 Task: Select a due date automation when advanced on, the moment a card is due add fields with custom field "Resume" set to a date less than 1 days from now.
Action: Mouse moved to (1118, 83)
Screenshot: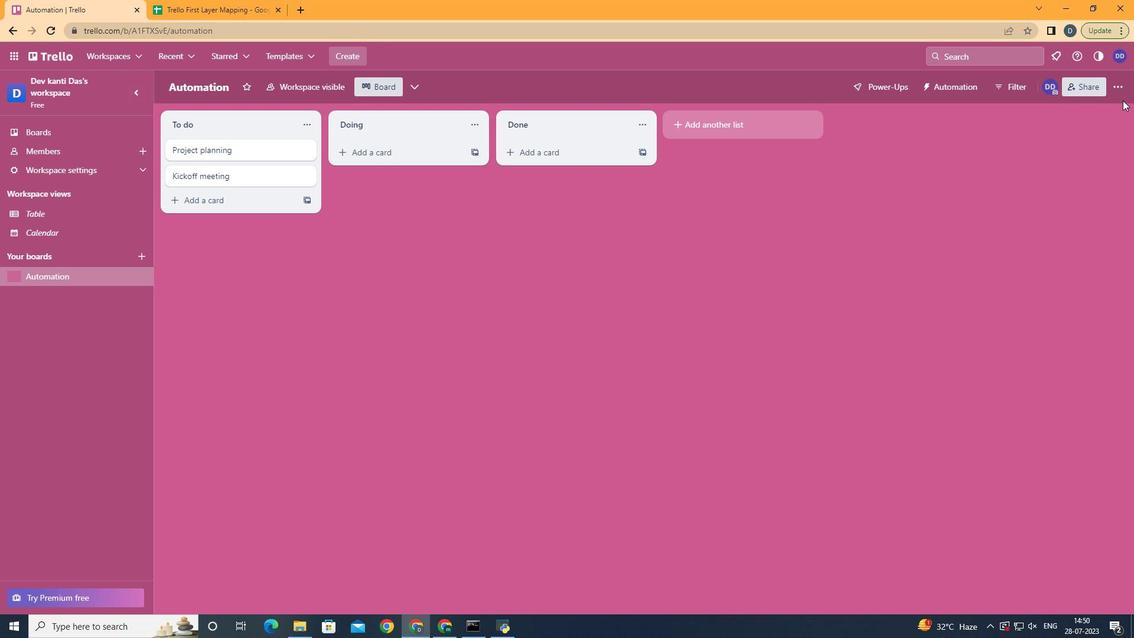 
Action: Mouse pressed left at (1118, 83)
Screenshot: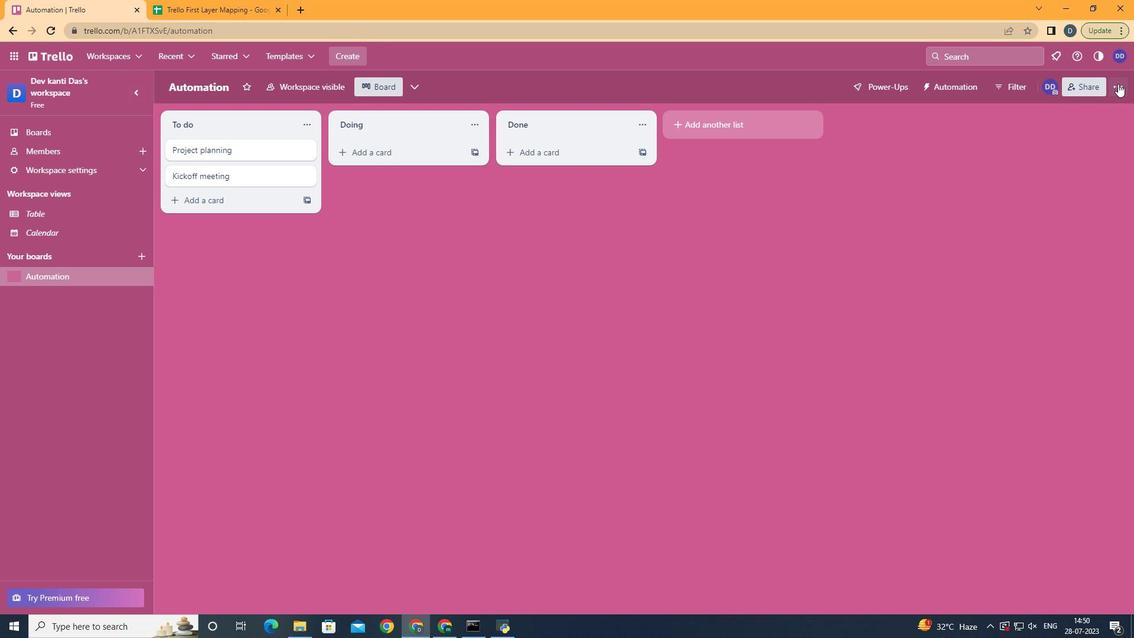 
Action: Mouse moved to (1044, 258)
Screenshot: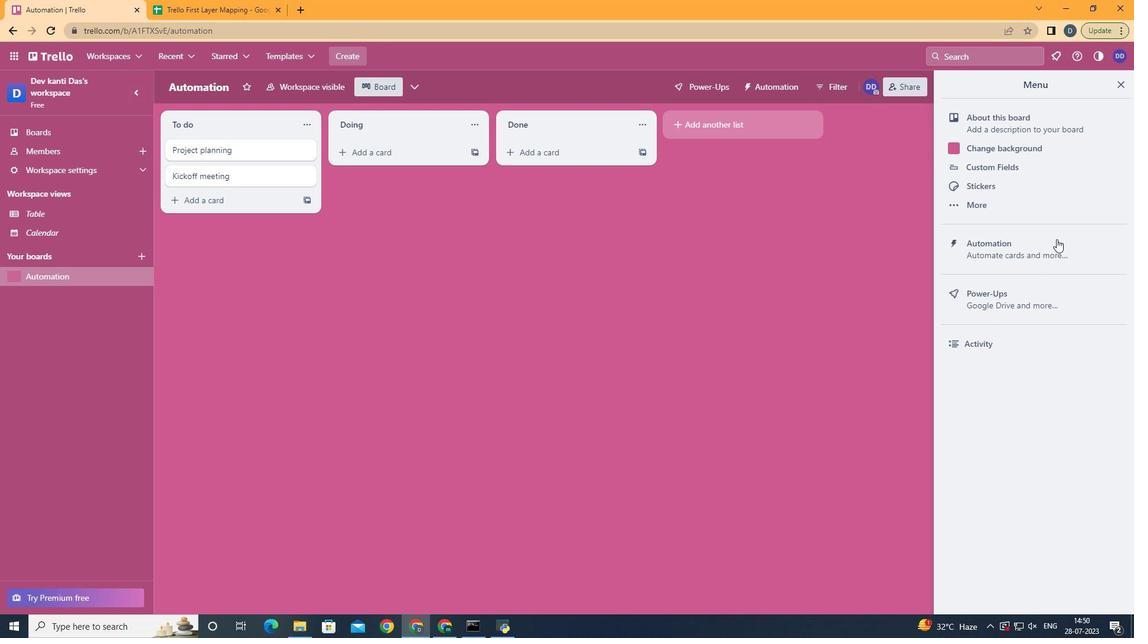 
Action: Mouse pressed left at (1044, 258)
Screenshot: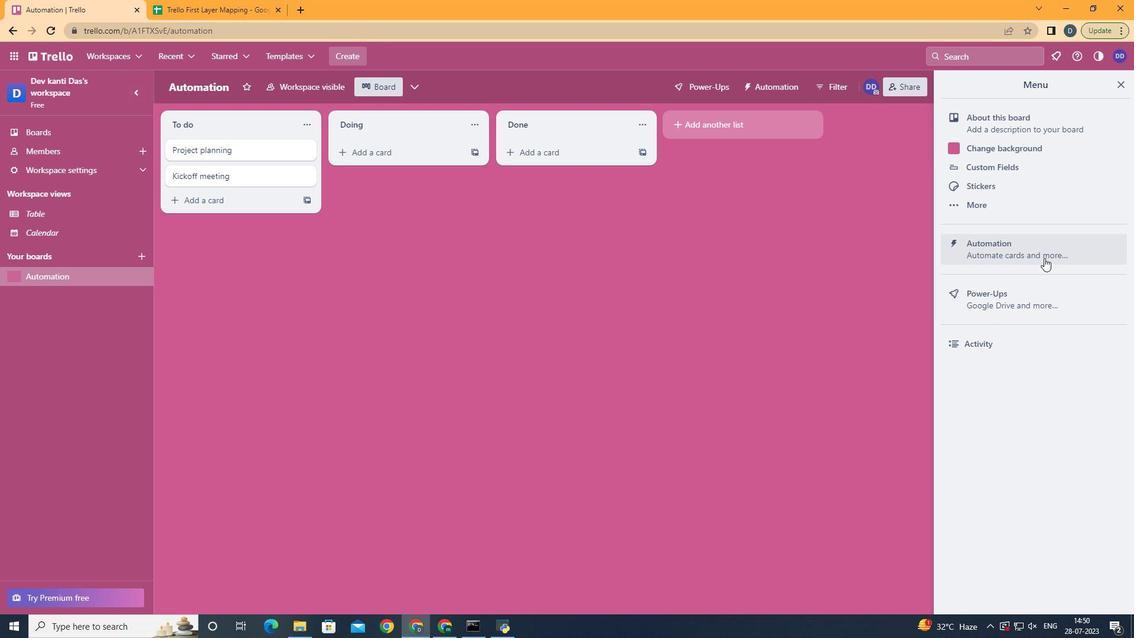 
Action: Mouse moved to (215, 236)
Screenshot: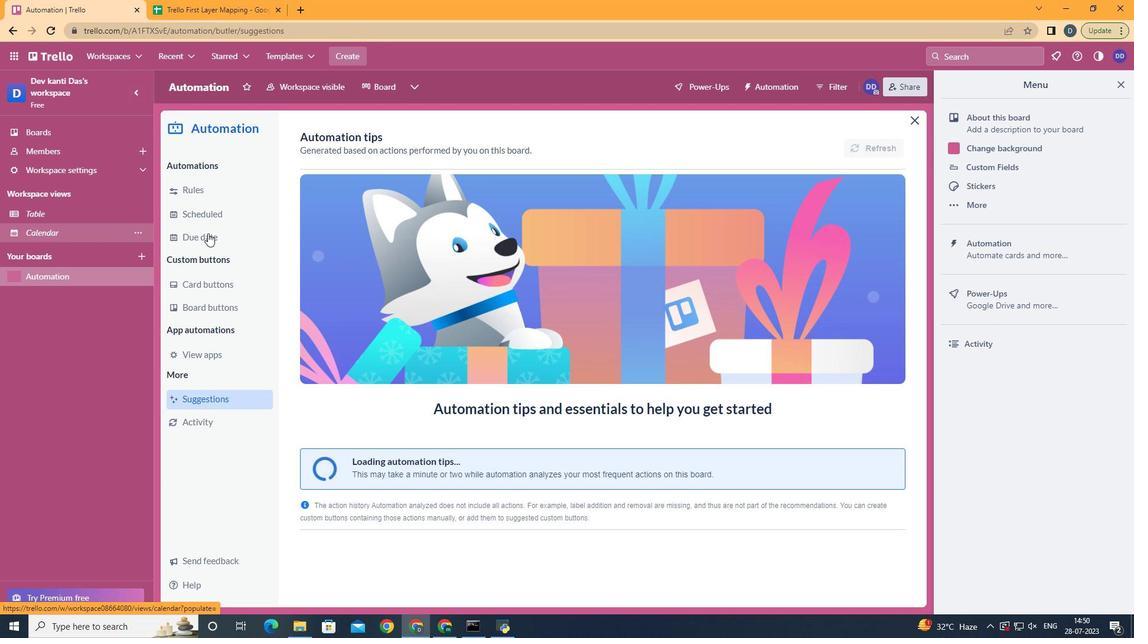 
Action: Mouse pressed left at (215, 236)
Screenshot: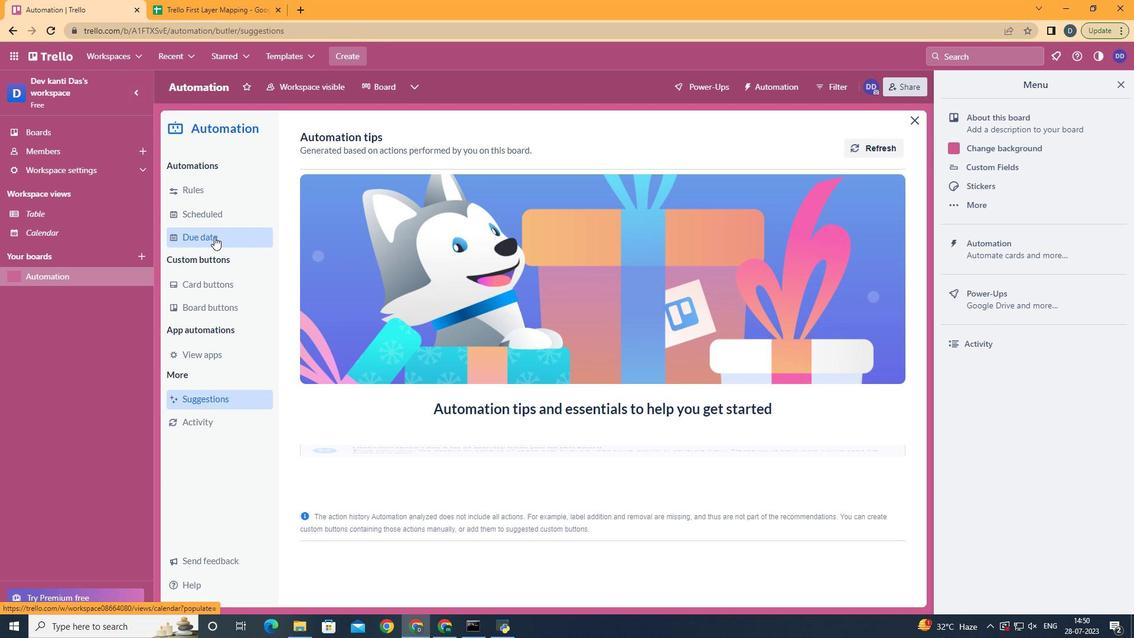 
Action: Mouse moved to (845, 132)
Screenshot: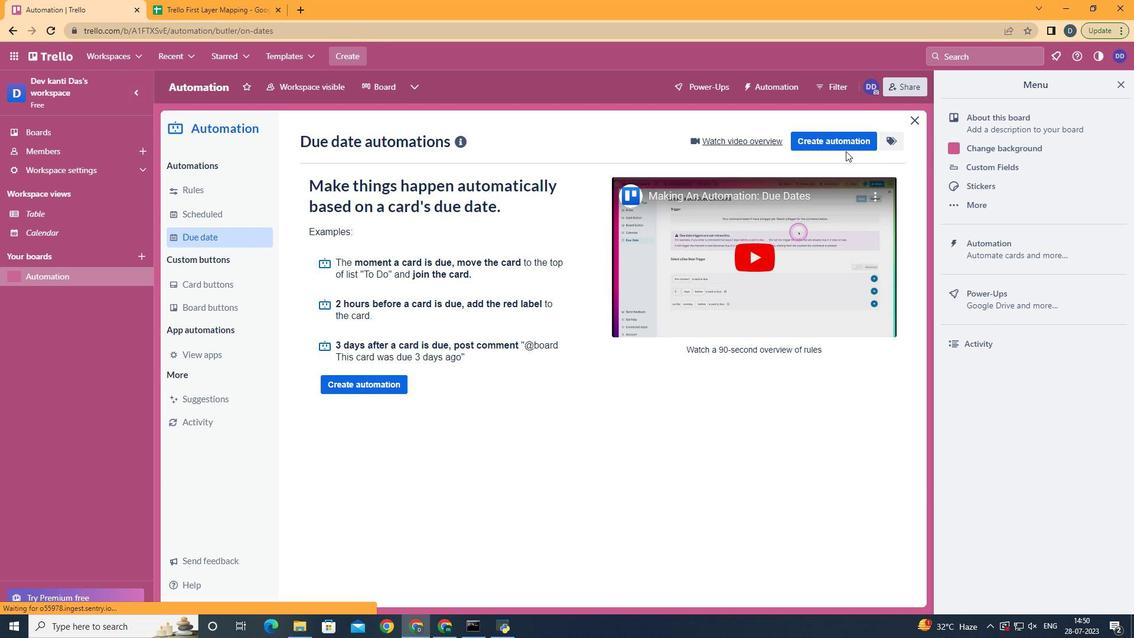 
Action: Mouse pressed left at (845, 132)
Screenshot: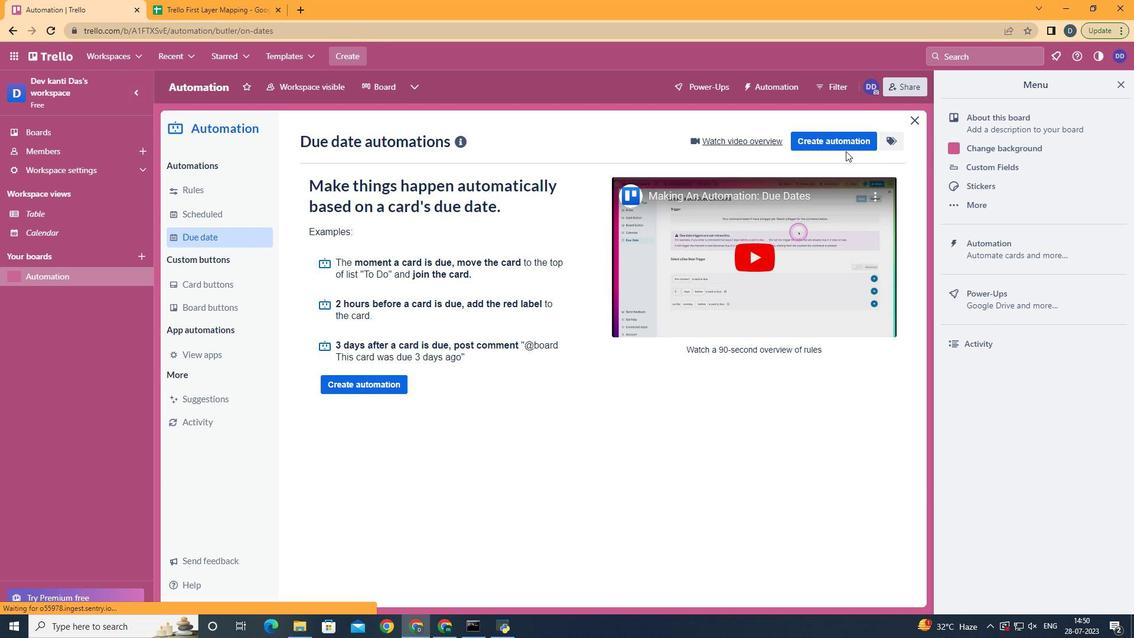 
Action: Mouse moved to (790, 248)
Screenshot: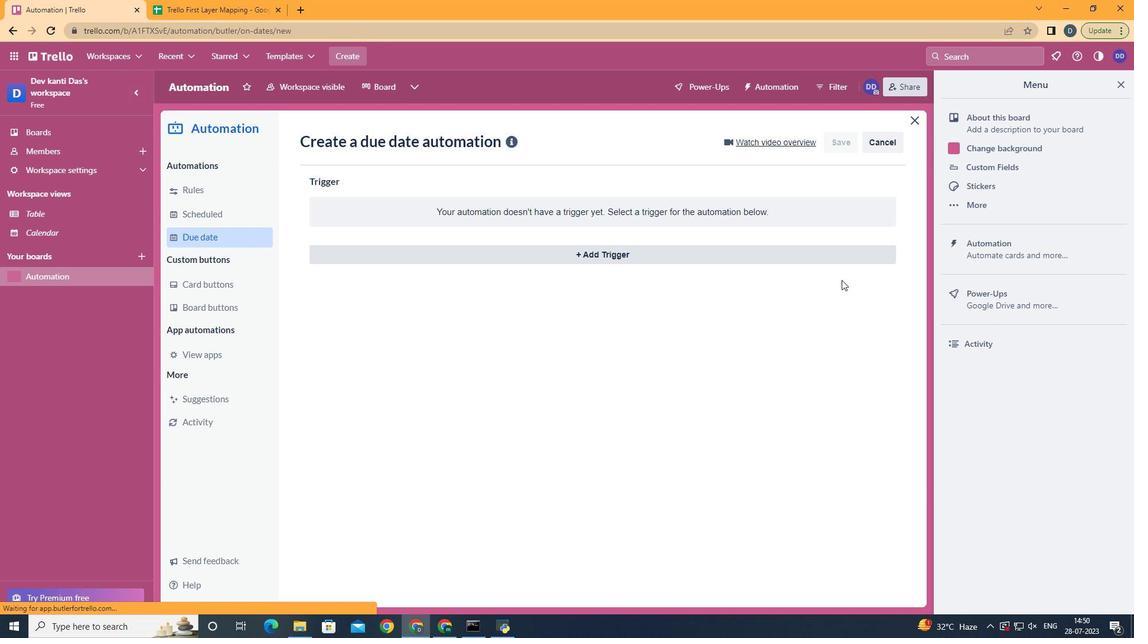 
Action: Mouse pressed left at (790, 248)
Screenshot: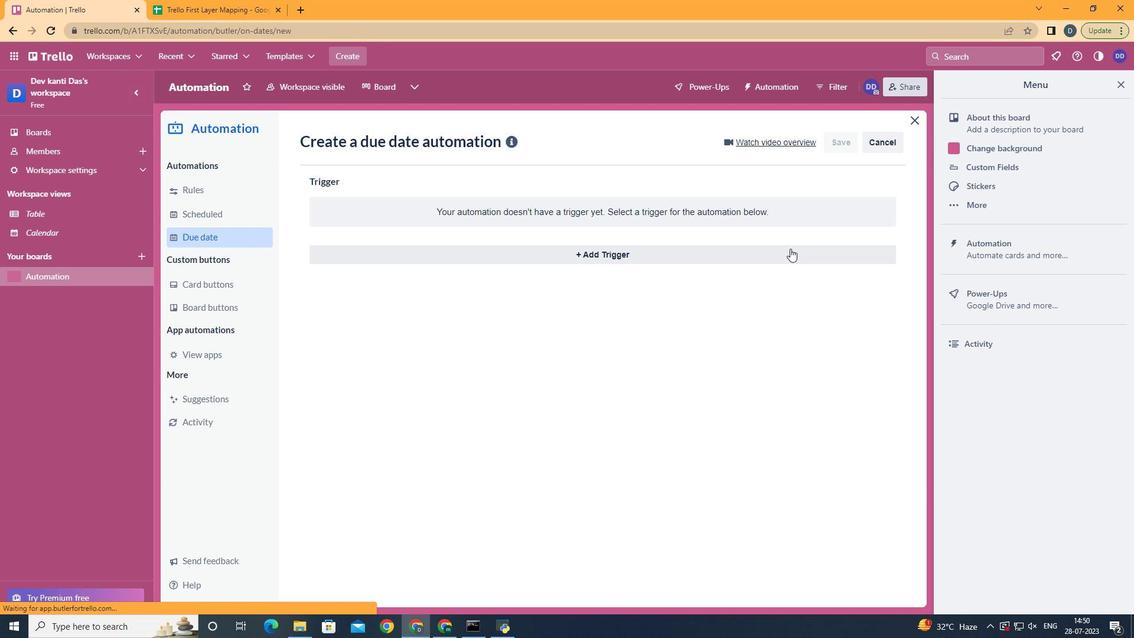 
Action: Mouse moved to (356, 413)
Screenshot: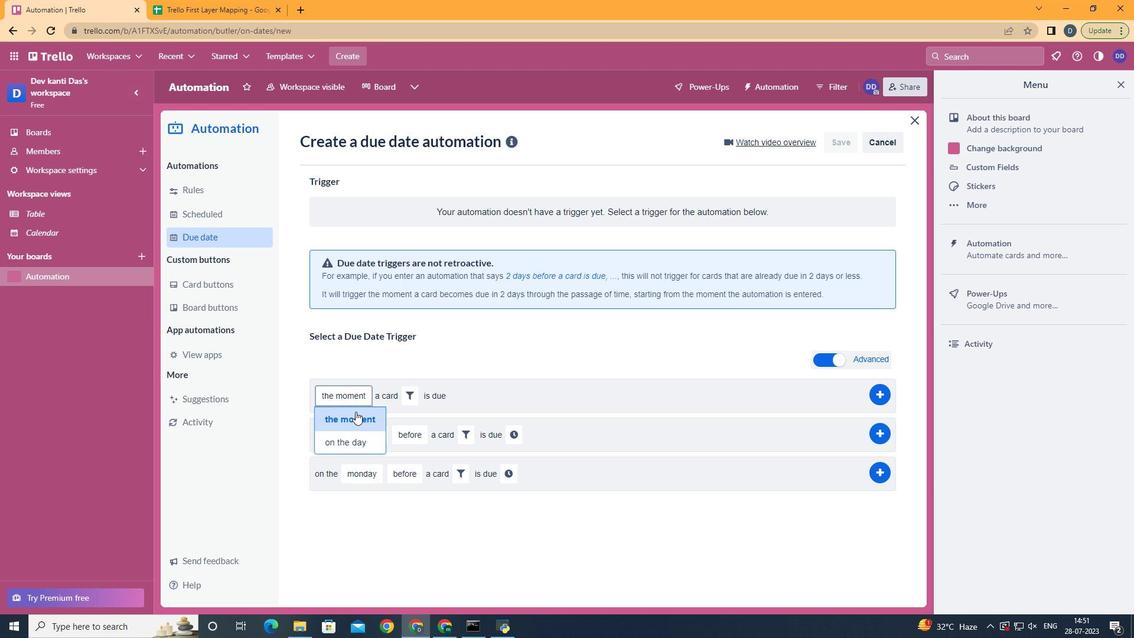 
Action: Mouse pressed left at (356, 413)
Screenshot: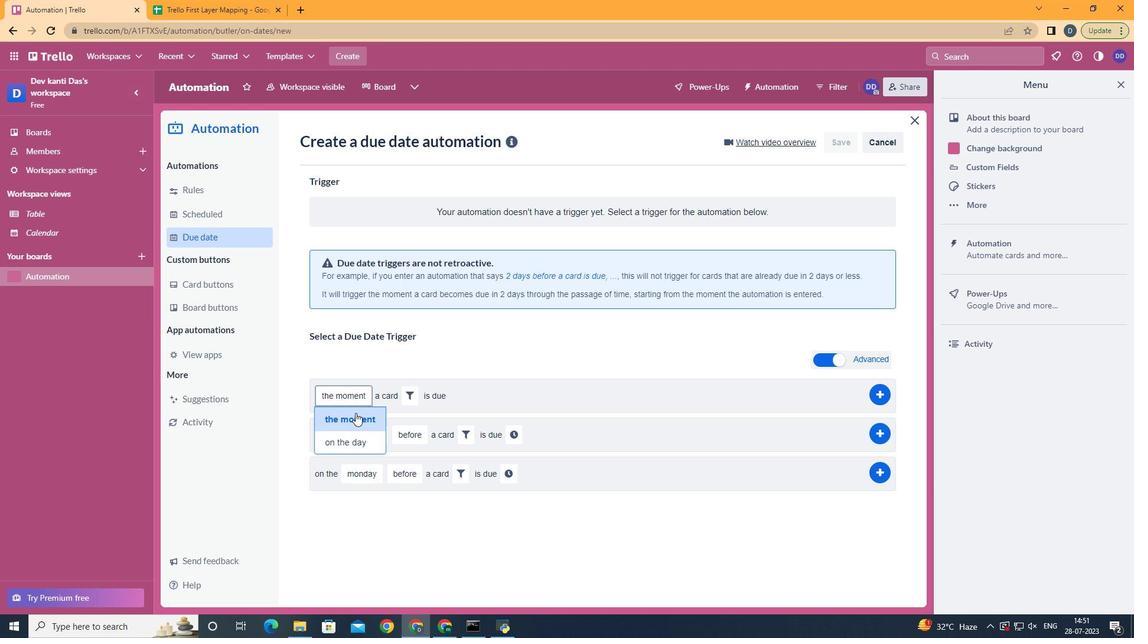 
Action: Mouse moved to (413, 395)
Screenshot: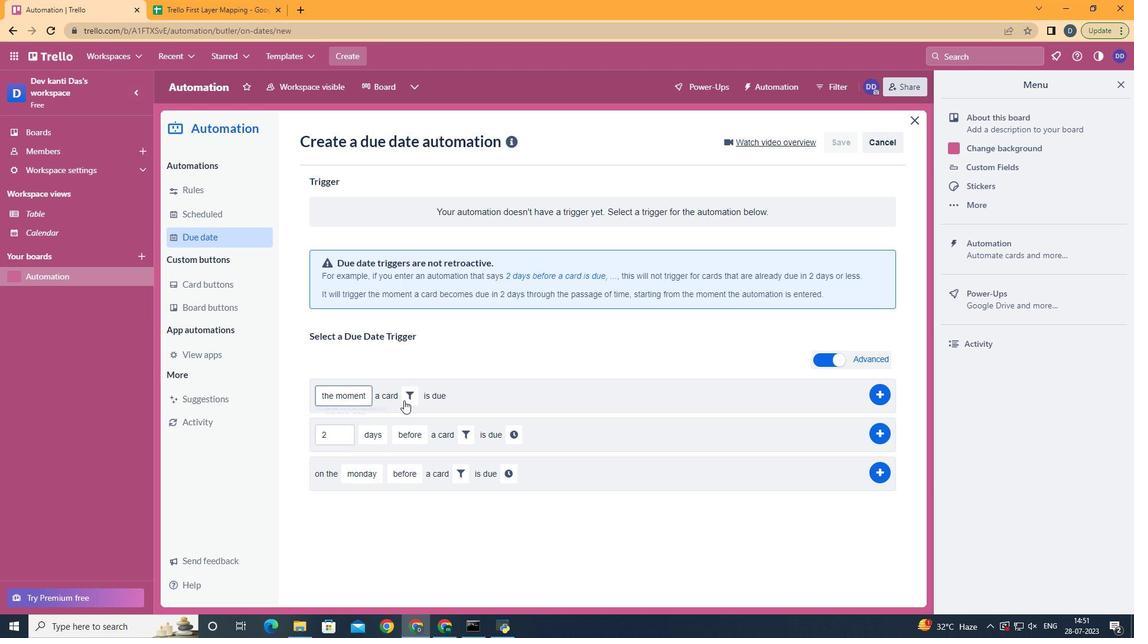 
Action: Mouse pressed left at (413, 395)
Screenshot: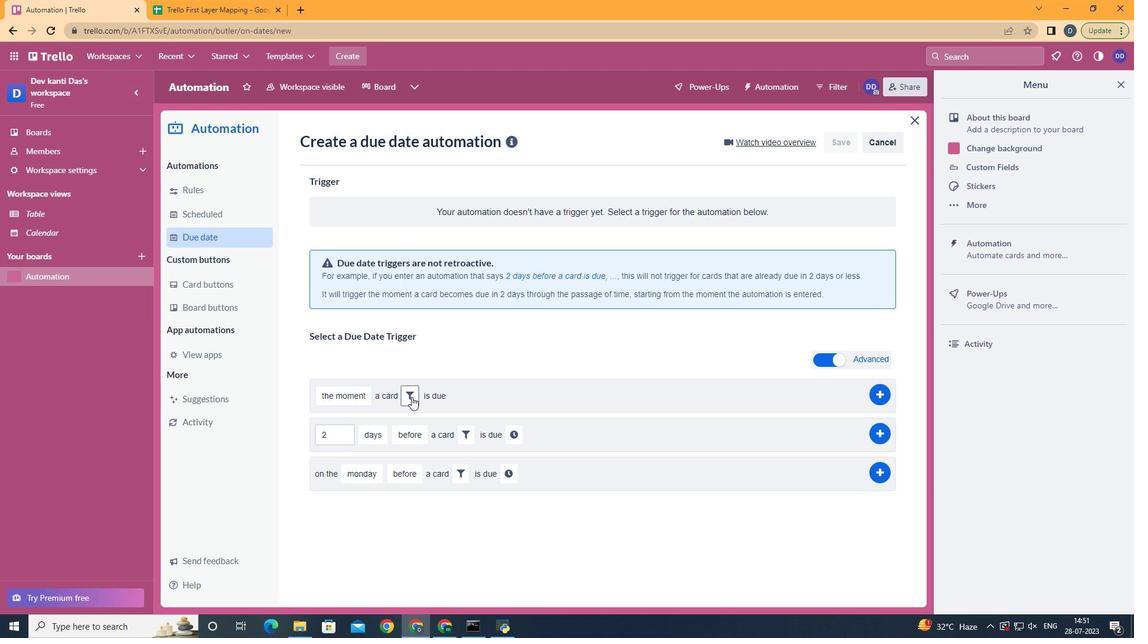 
Action: Mouse moved to (602, 438)
Screenshot: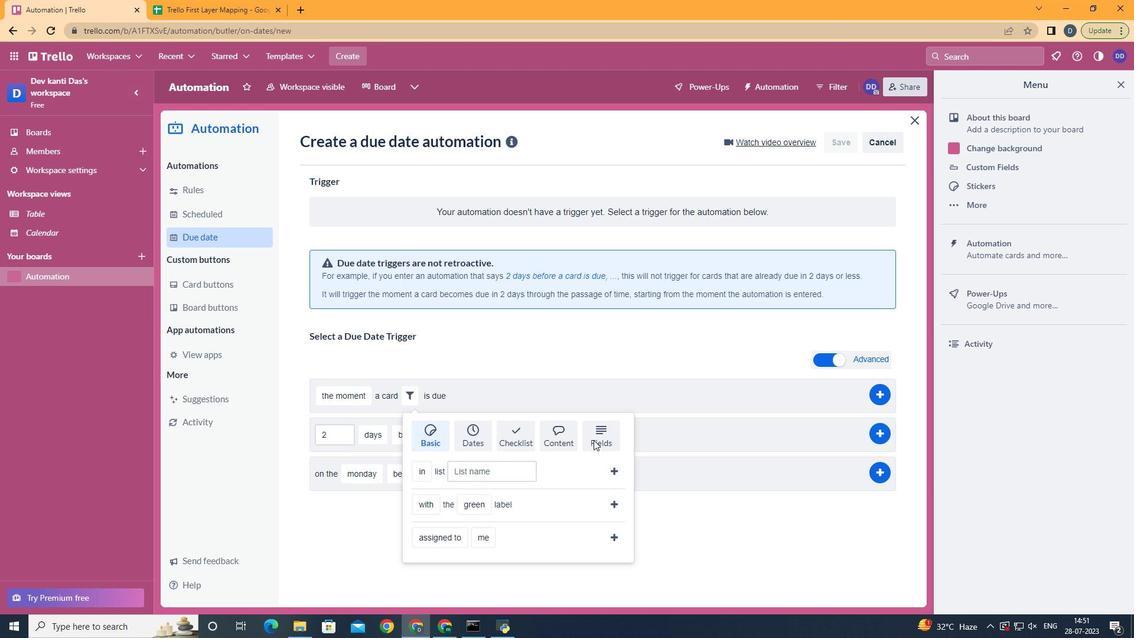 
Action: Mouse pressed left at (602, 438)
Screenshot: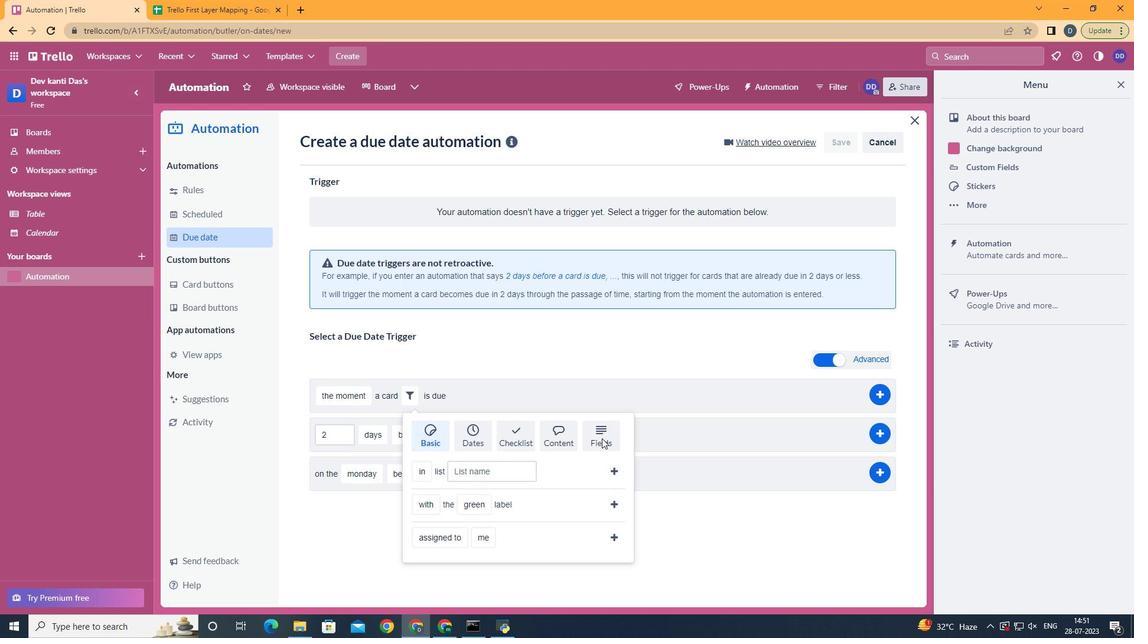 
Action: Mouse moved to (613, 446)
Screenshot: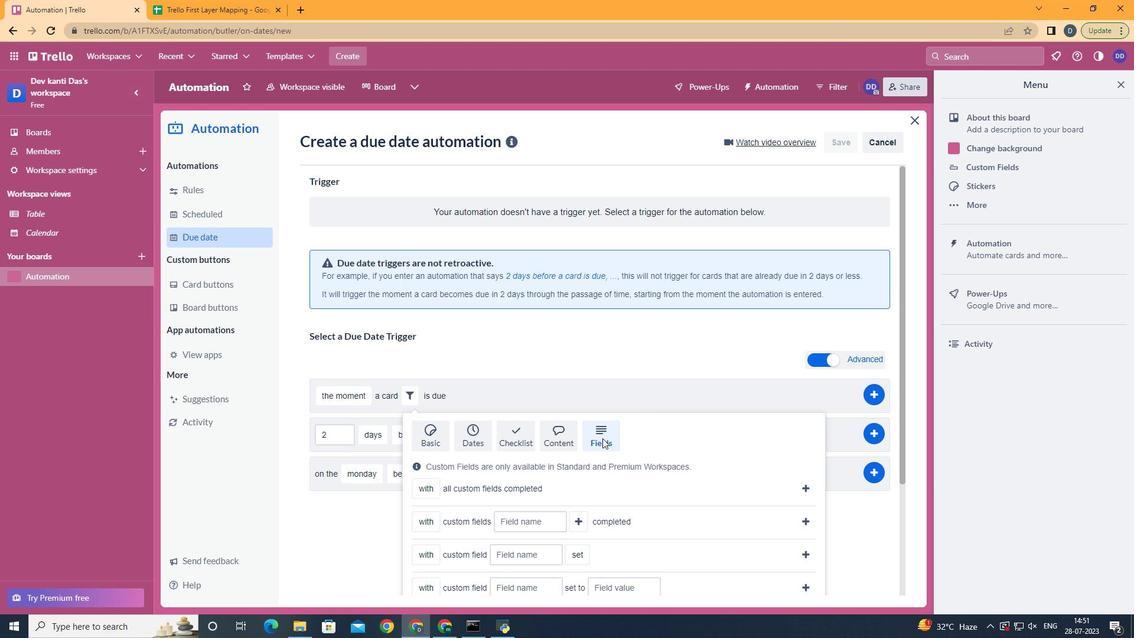 
Action: Mouse scrolled (613, 446) with delta (0, 0)
Screenshot: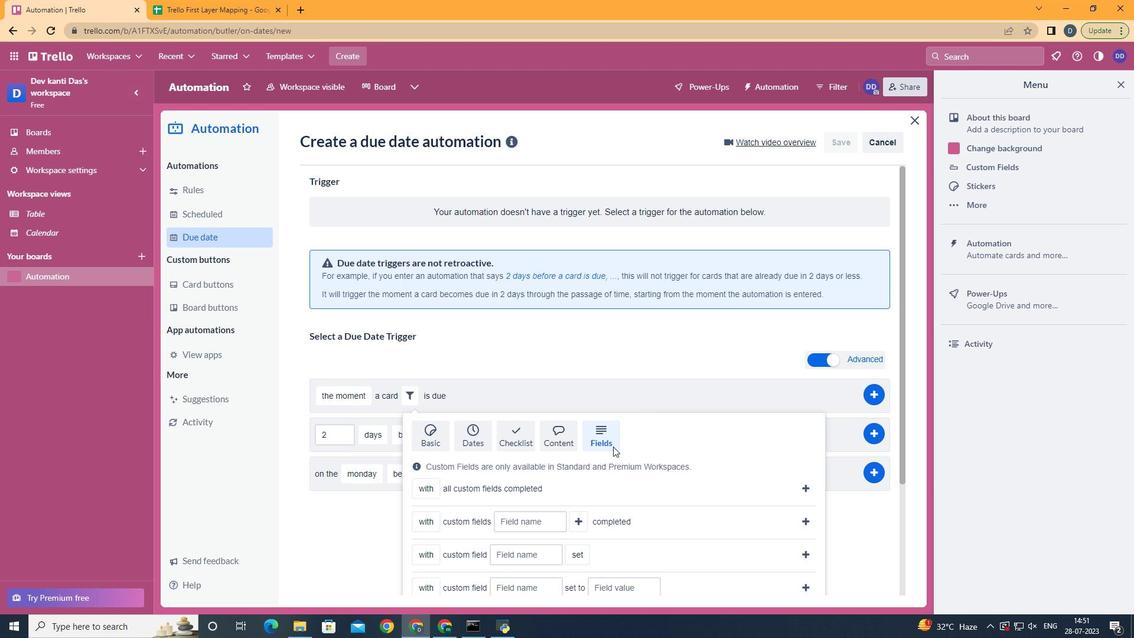 
Action: Mouse scrolled (613, 446) with delta (0, 0)
Screenshot: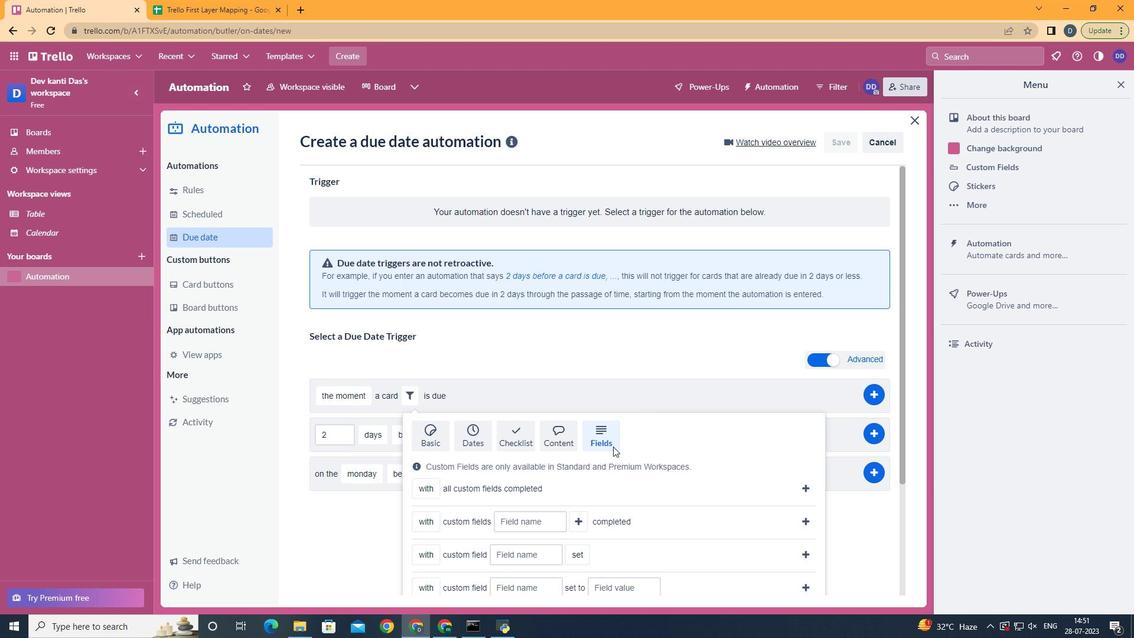 
Action: Mouse scrolled (613, 446) with delta (0, 0)
Screenshot: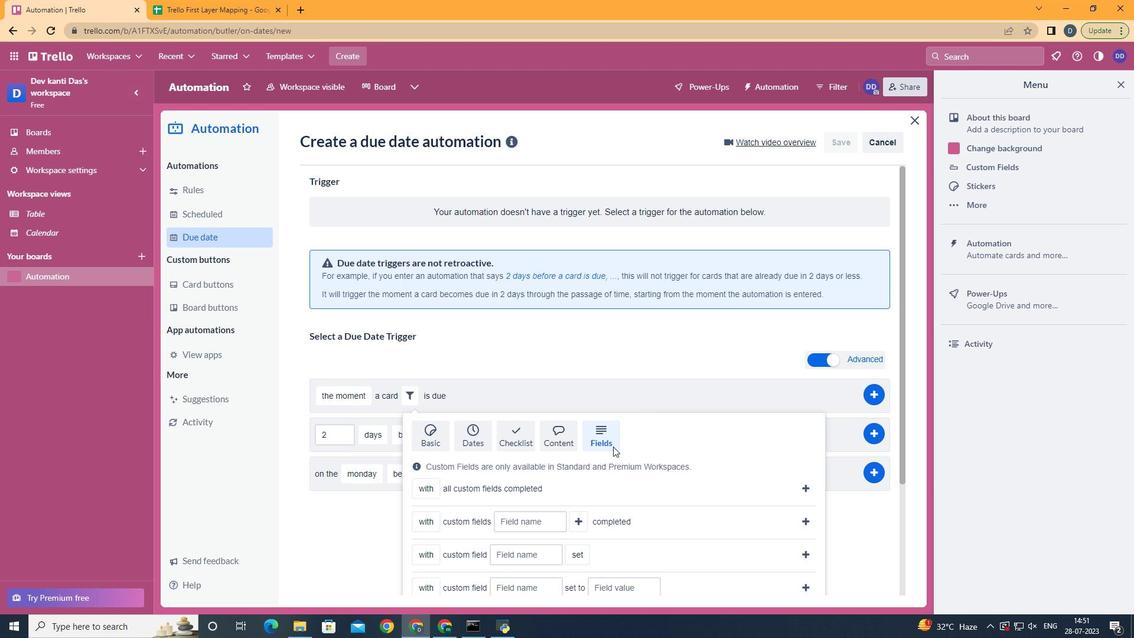 
Action: Mouse scrolled (613, 446) with delta (0, 0)
Screenshot: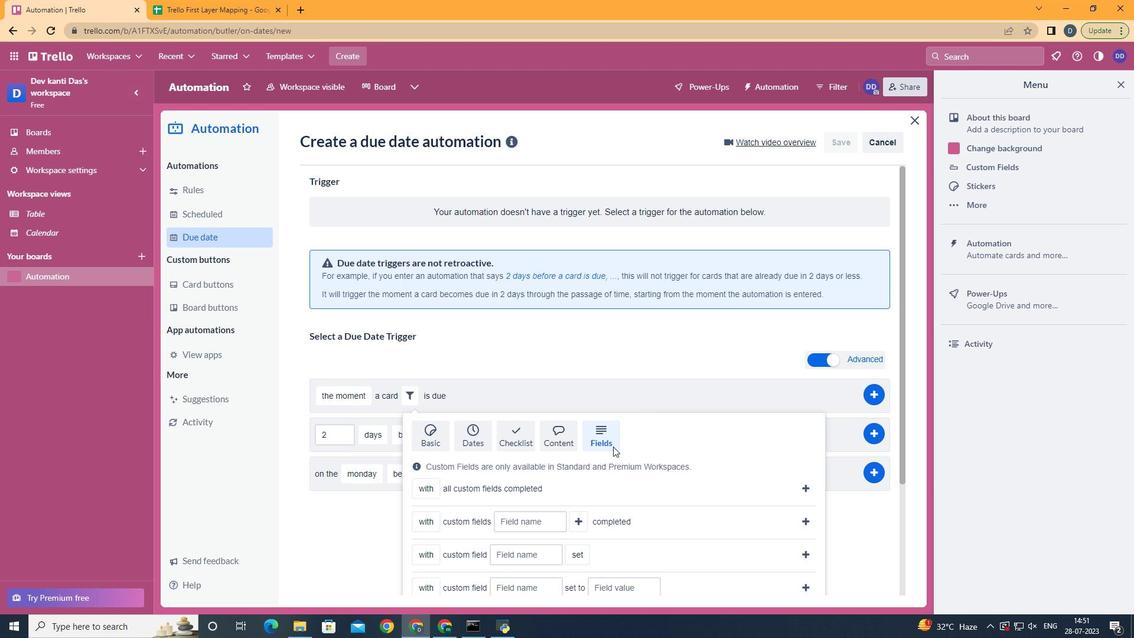 
Action: Mouse scrolled (613, 446) with delta (0, 0)
Screenshot: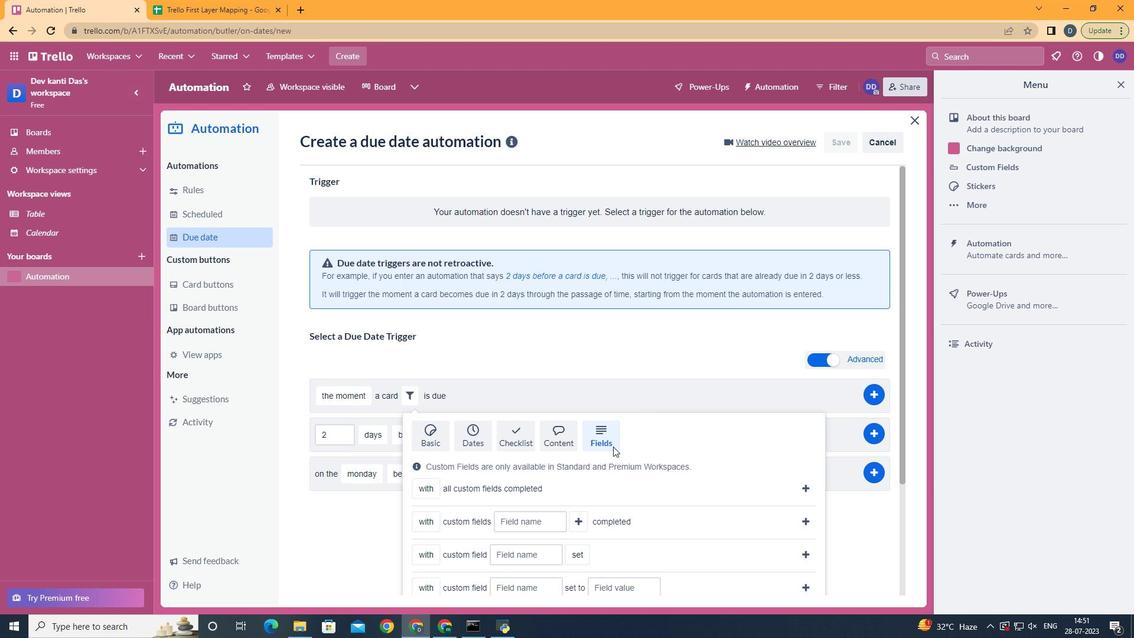 
Action: Mouse moved to (440, 521)
Screenshot: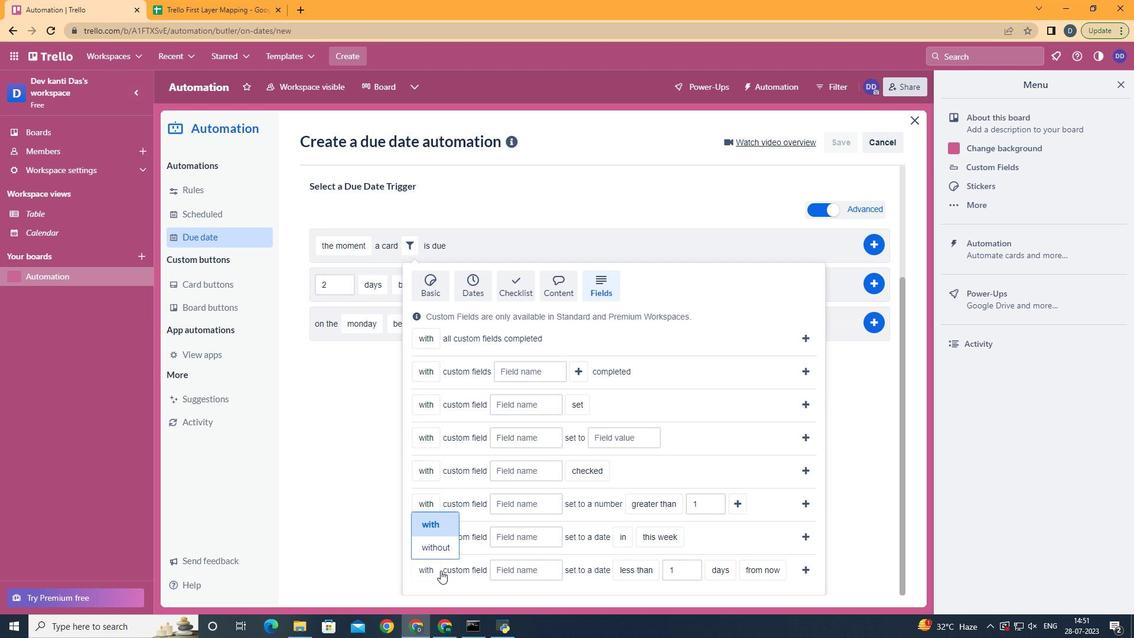 
Action: Mouse pressed left at (440, 521)
Screenshot: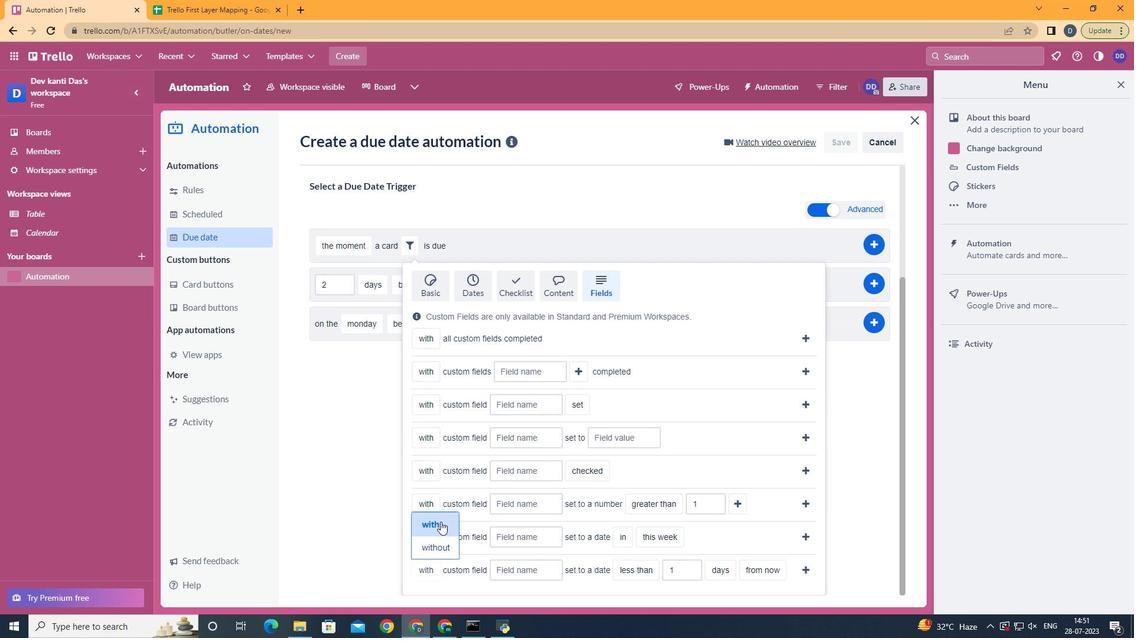
Action: Mouse moved to (503, 564)
Screenshot: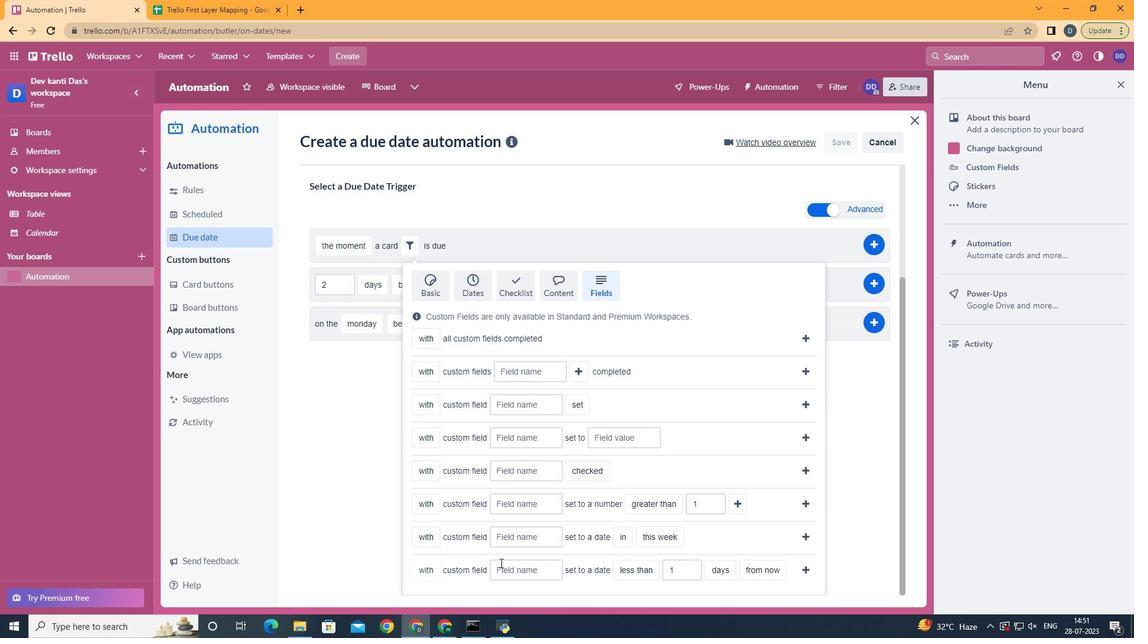 
Action: Mouse pressed left at (503, 564)
Screenshot: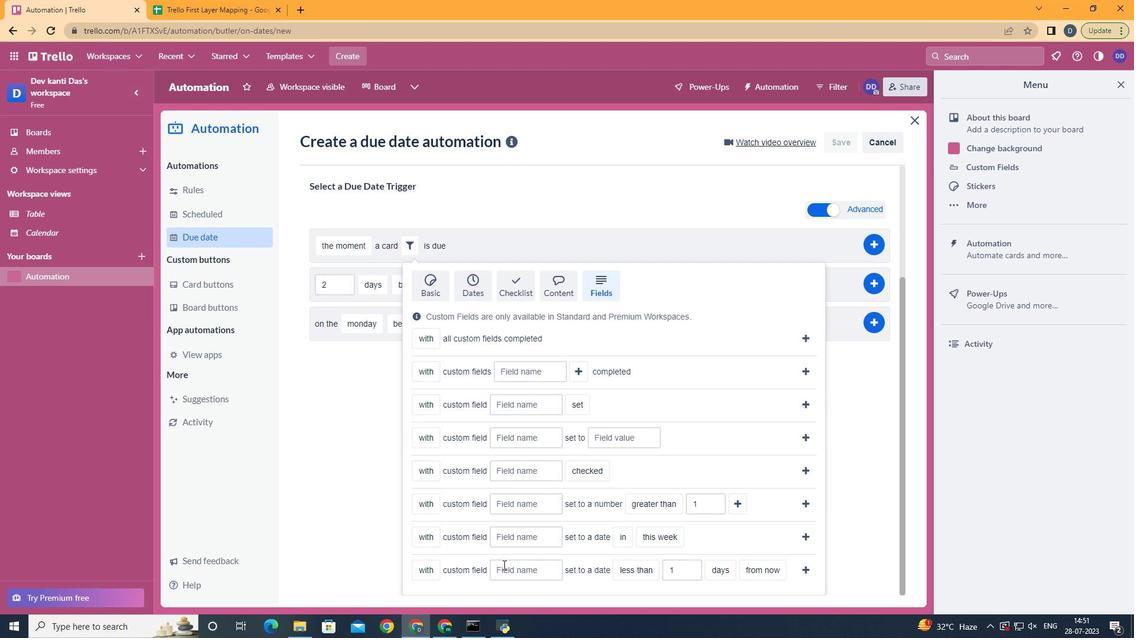 
Action: Key pressed <Key.shift>Resume
Screenshot: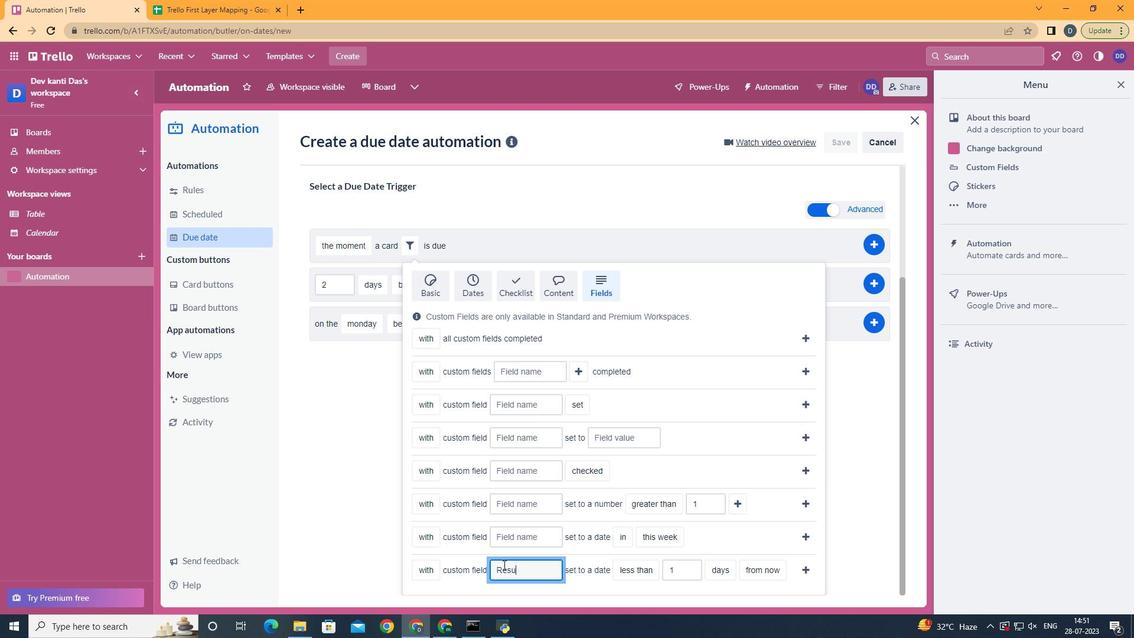 
Action: Mouse moved to (646, 486)
Screenshot: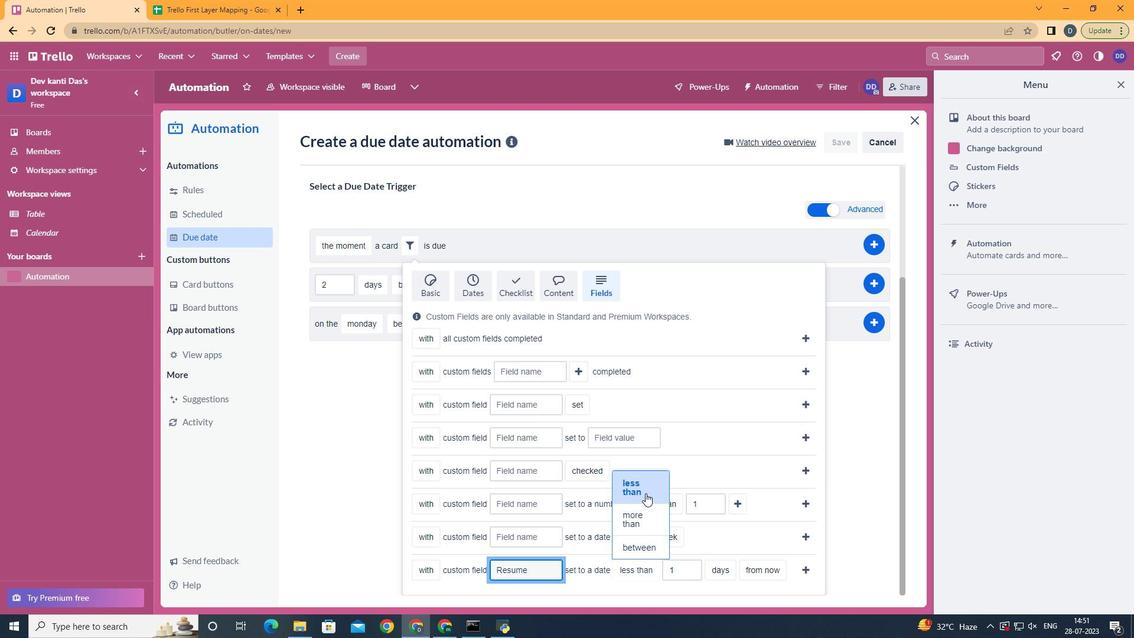 
Action: Mouse pressed left at (646, 486)
Screenshot: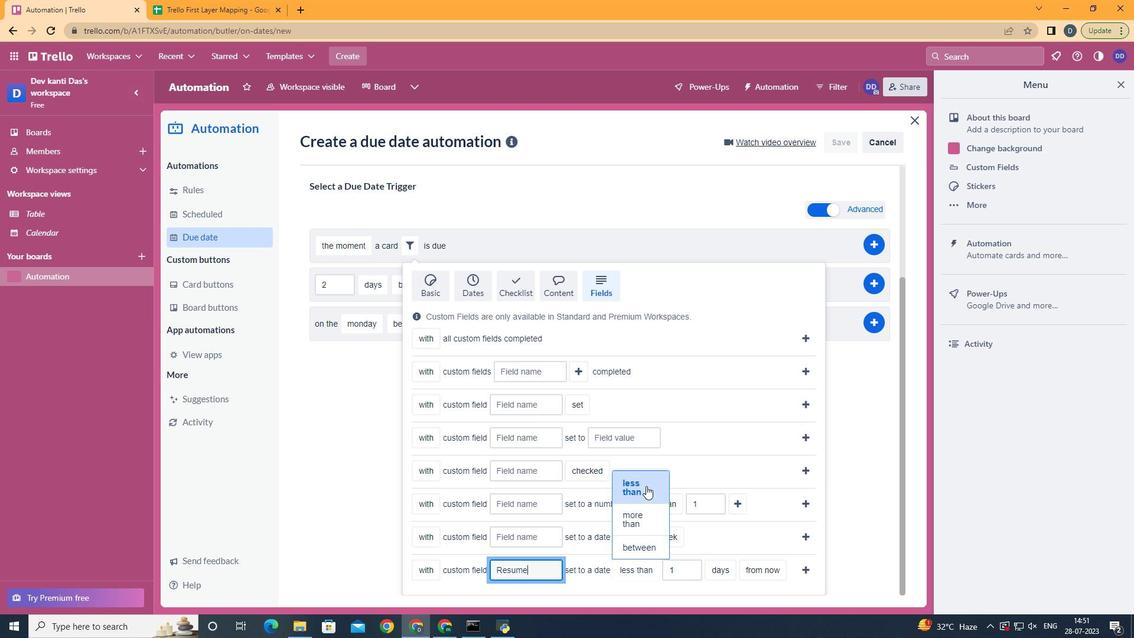 
Action: Mouse moved to (743, 518)
Screenshot: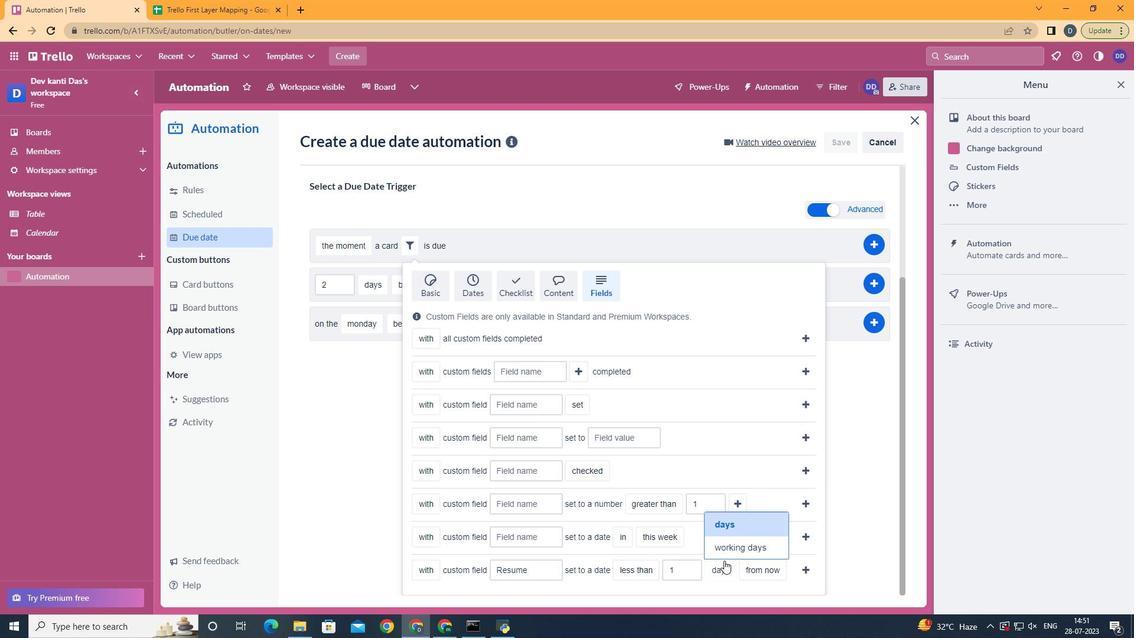 
Action: Mouse pressed left at (743, 518)
Screenshot: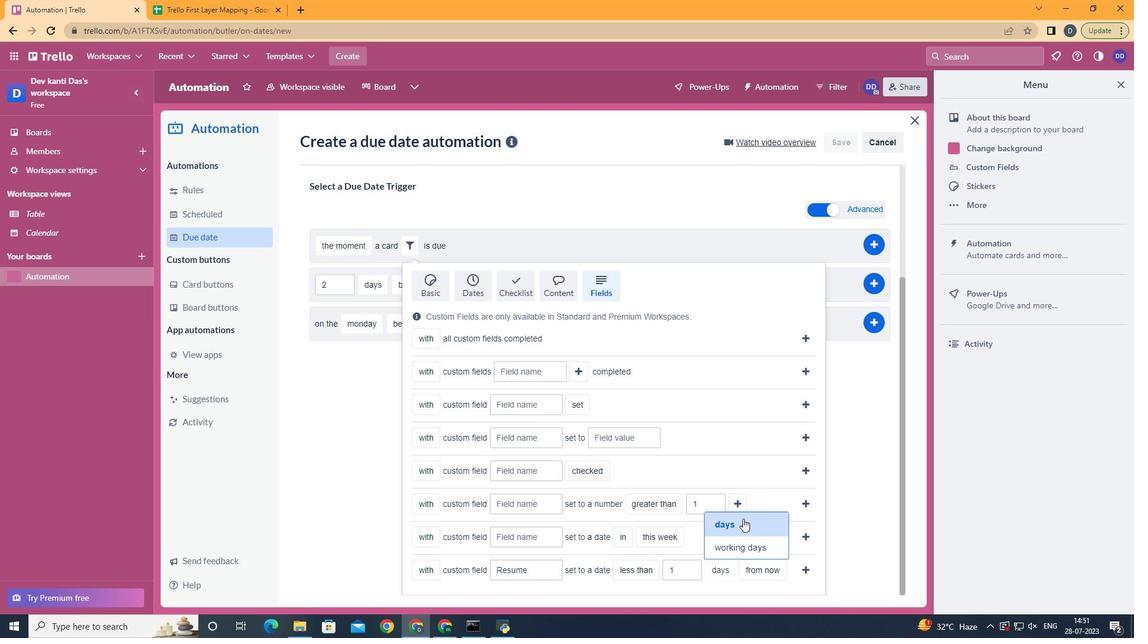 
Action: Mouse moved to (775, 515)
Screenshot: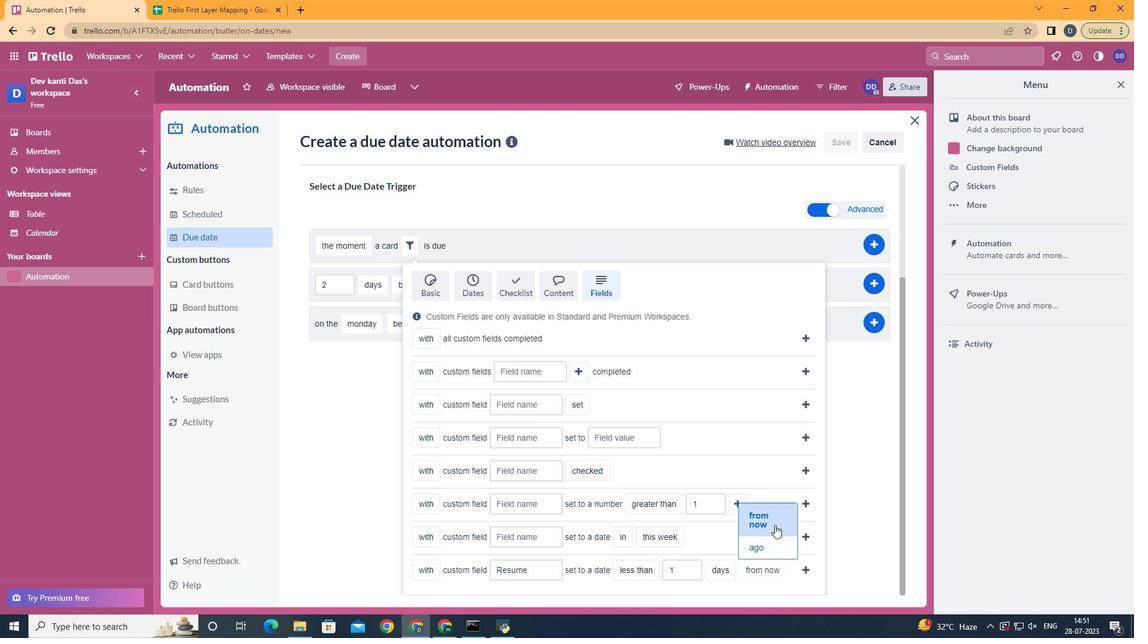 
Action: Mouse pressed left at (775, 515)
Screenshot: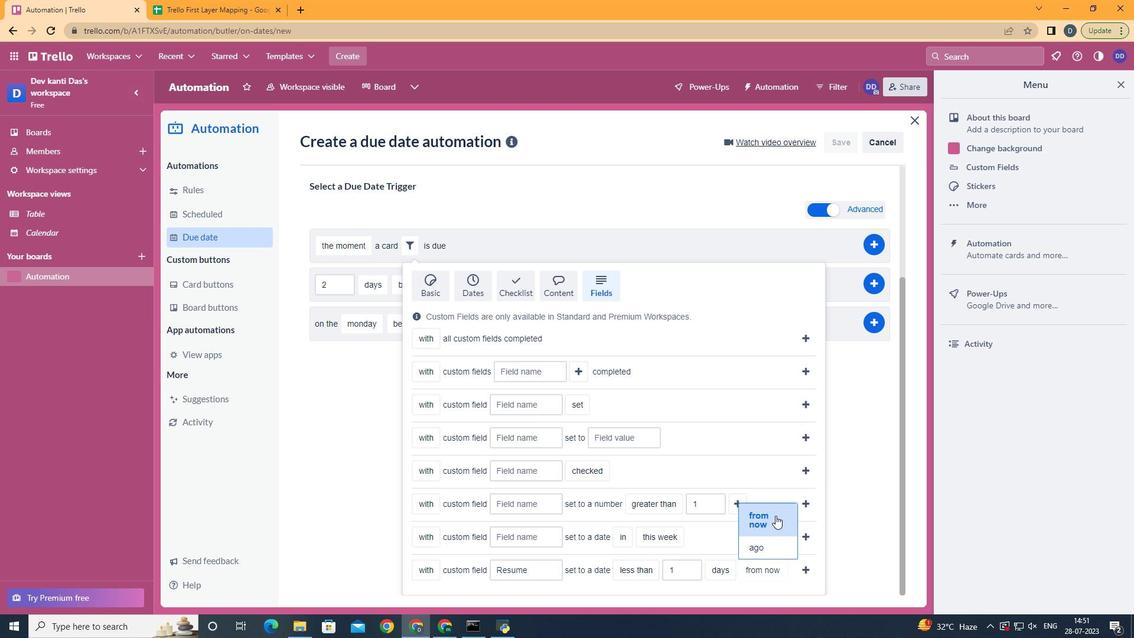 
Action: Mouse moved to (811, 567)
Screenshot: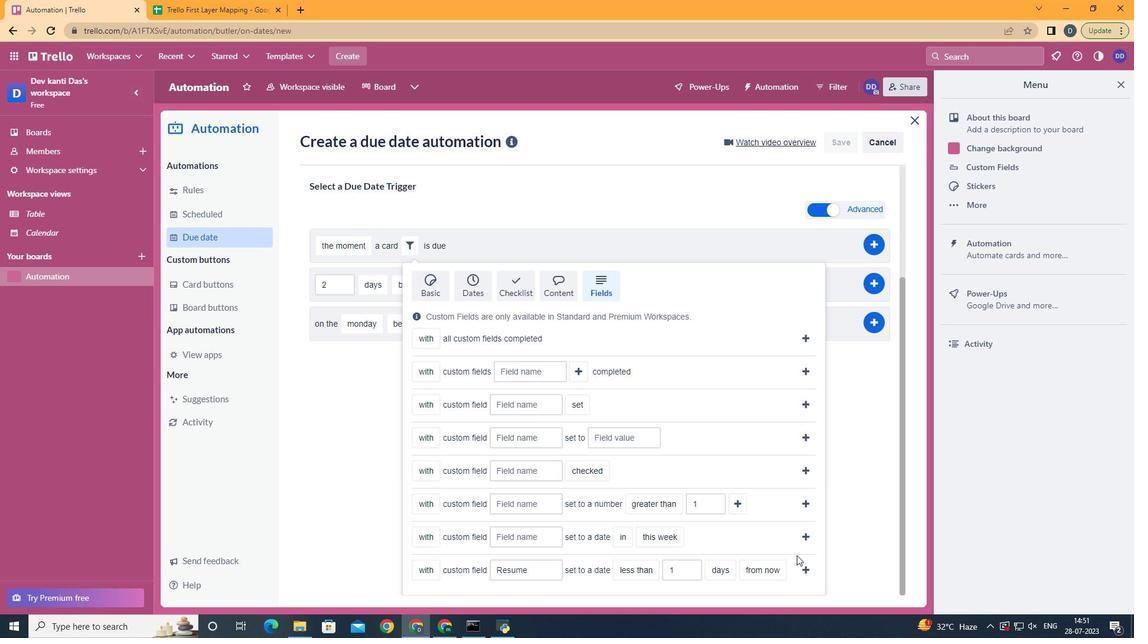 
Action: Mouse pressed left at (811, 567)
Screenshot: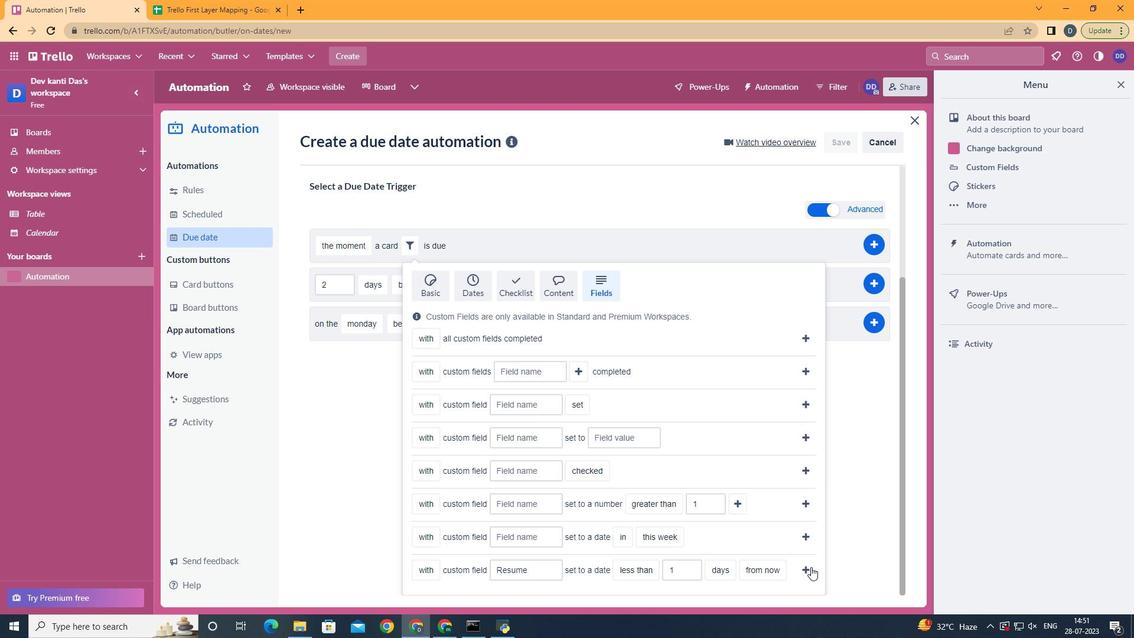 
